 Task: Filter people whose school is Kendriya Vidyalaya.
Action: Mouse moved to (370, 60)
Screenshot: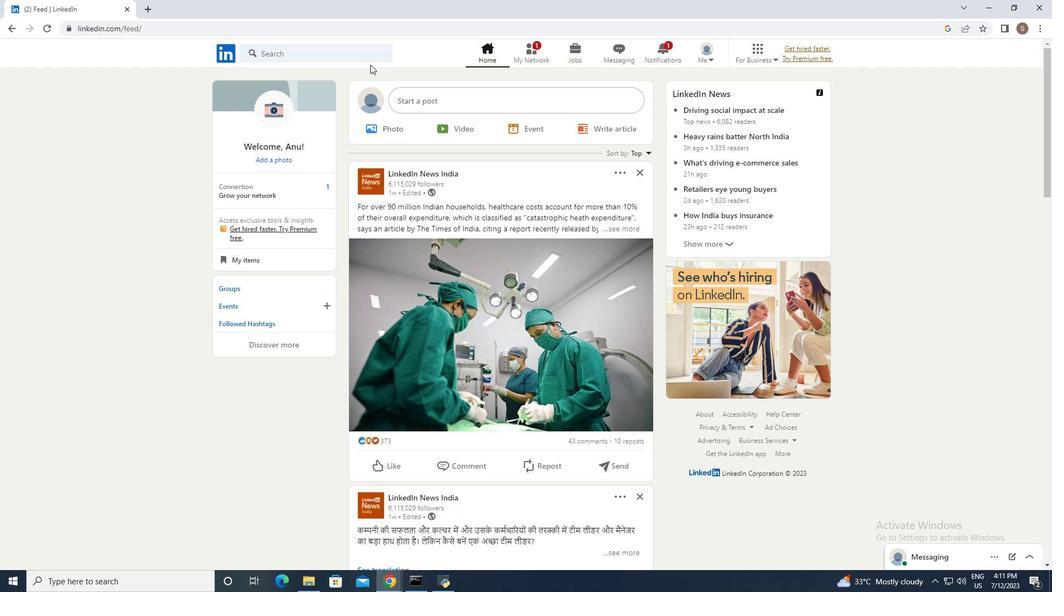 
Action: Mouse pressed left at (370, 60)
Screenshot: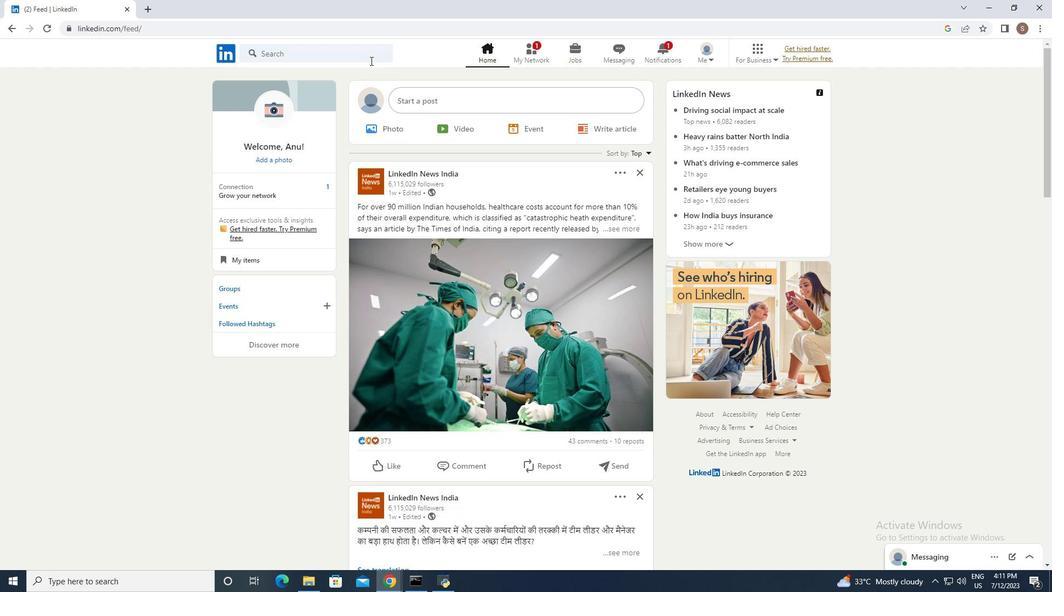 
Action: Mouse moved to (309, 140)
Screenshot: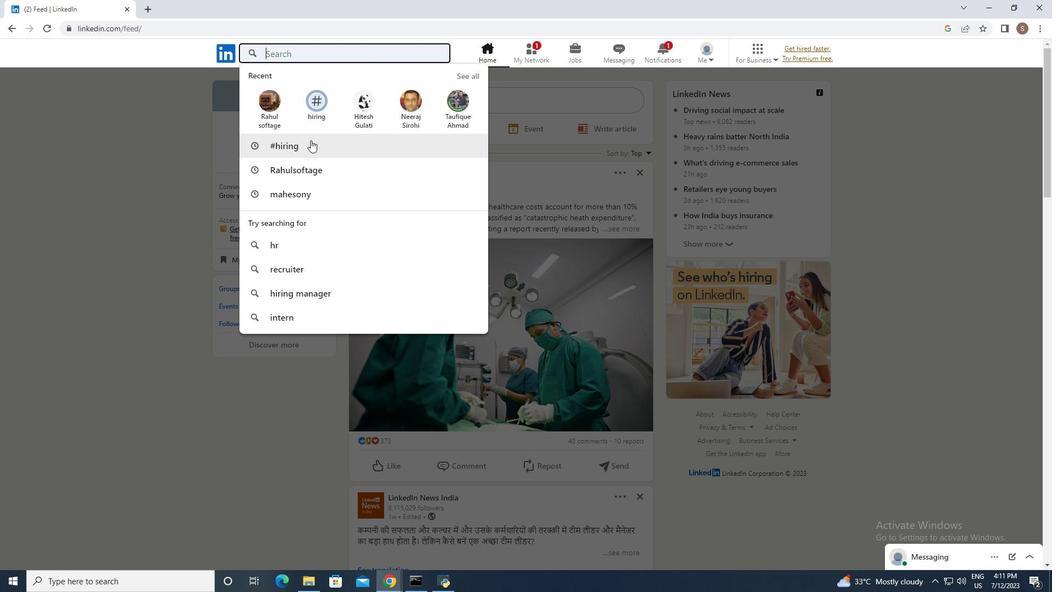 
Action: Mouse pressed left at (309, 140)
Screenshot: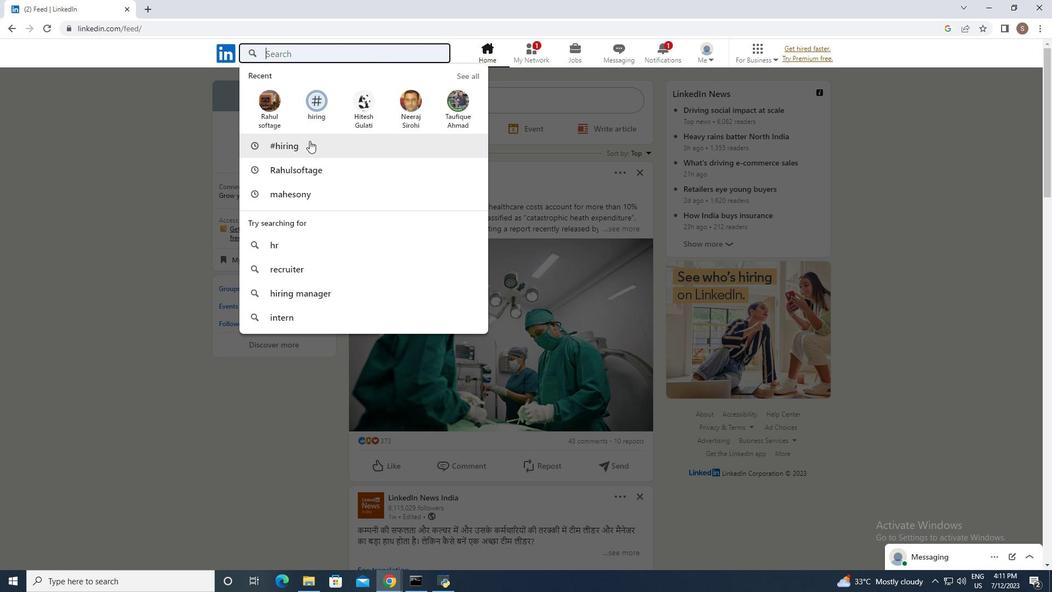 
Action: Mouse moved to (306, 80)
Screenshot: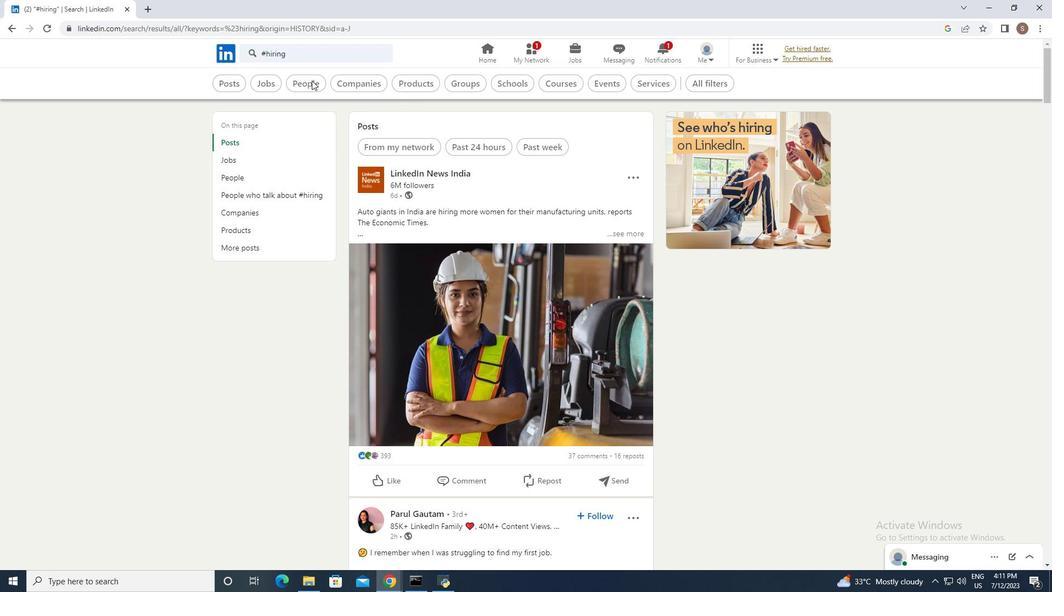 
Action: Mouse pressed left at (306, 80)
Screenshot: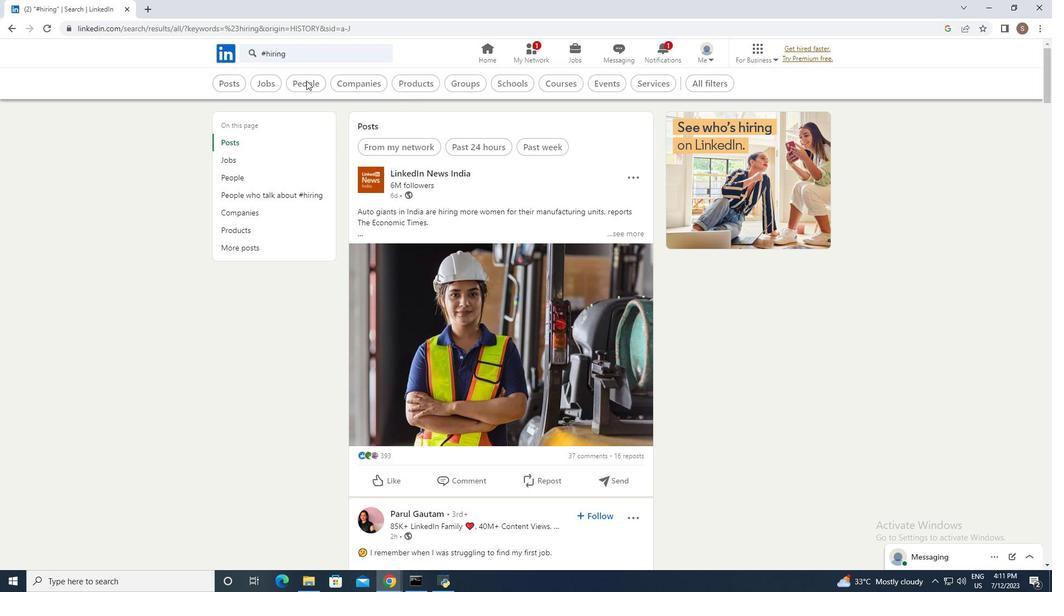 
Action: Mouse moved to (550, 80)
Screenshot: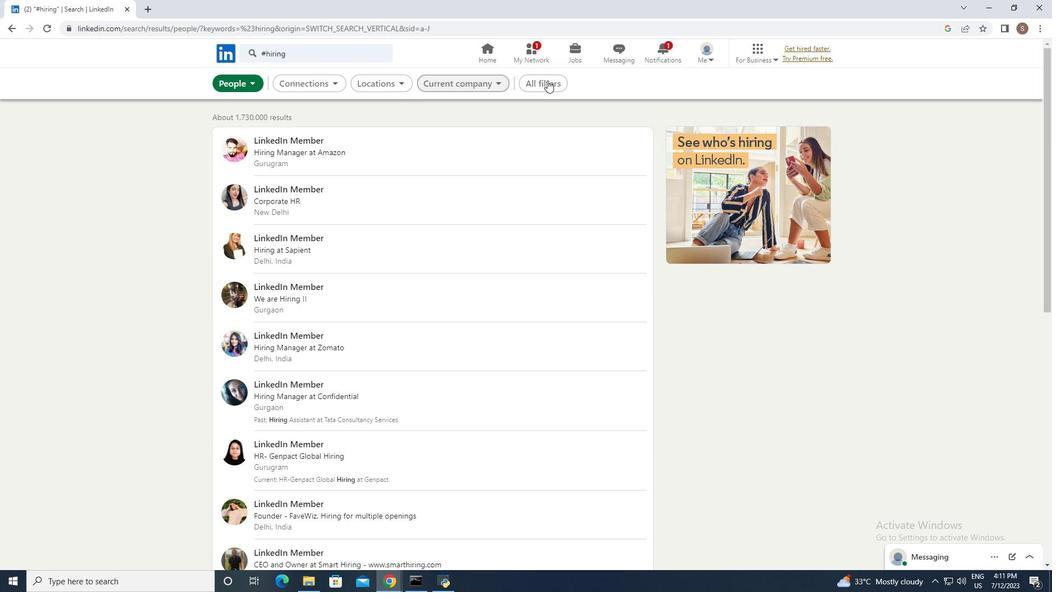 
Action: Mouse pressed left at (550, 80)
Screenshot: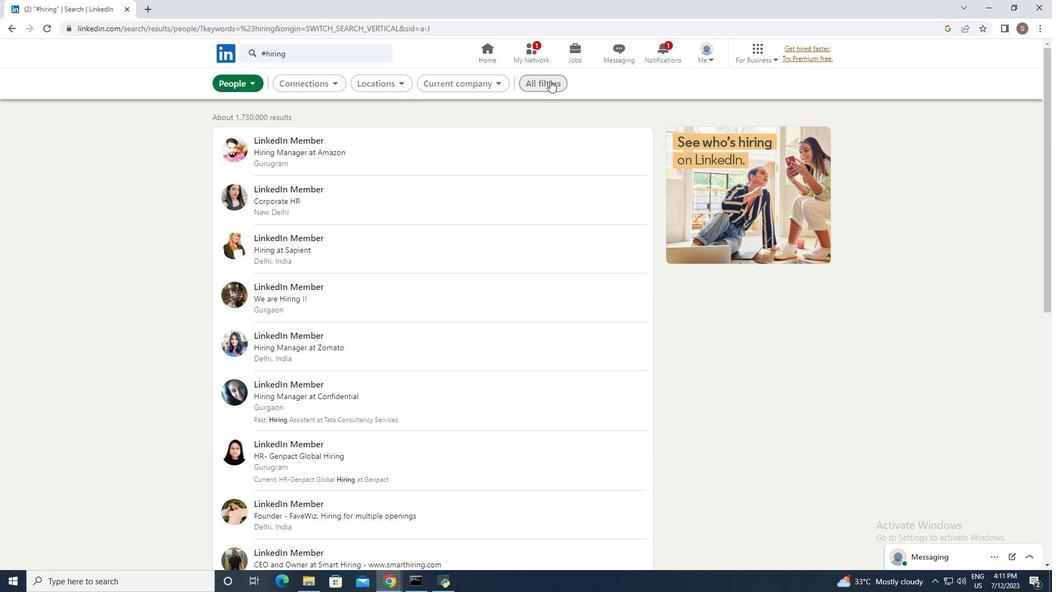 
Action: Mouse moved to (910, 330)
Screenshot: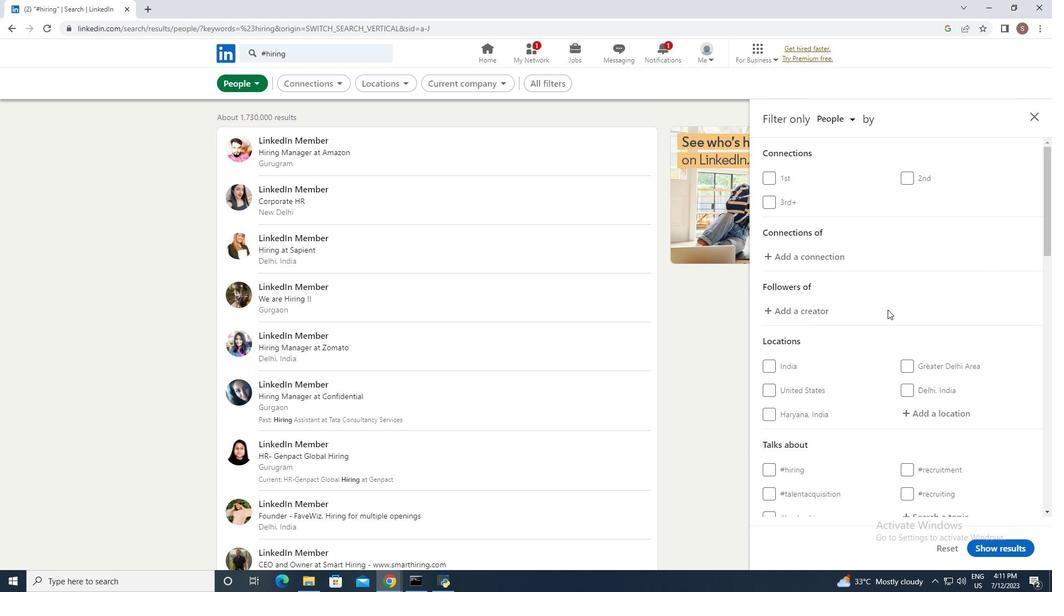 
Action: Mouse scrolled (910, 329) with delta (0, 0)
Screenshot: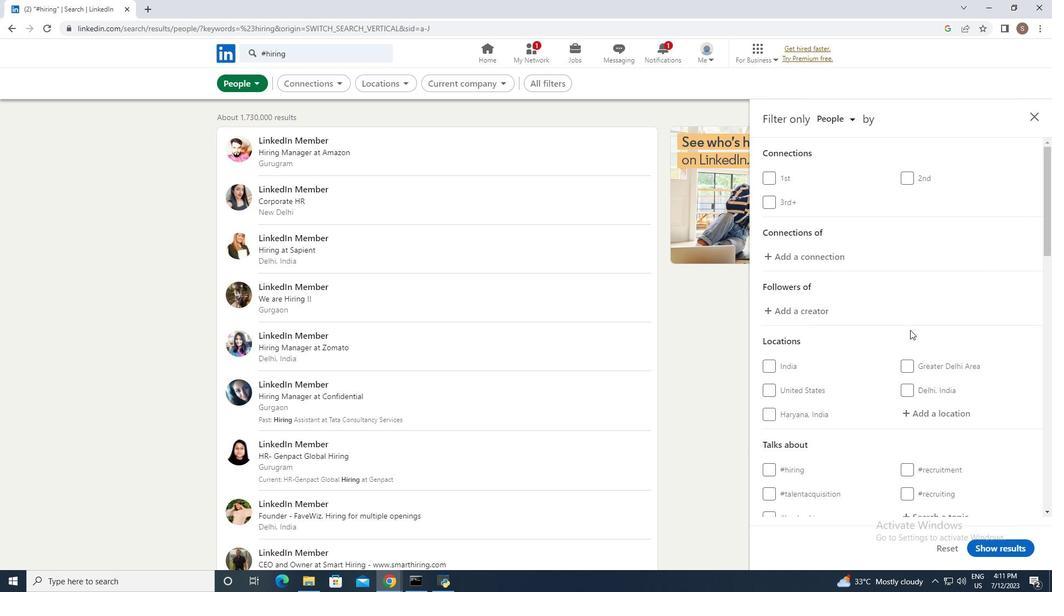 
Action: Mouse scrolled (910, 329) with delta (0, 0)
Screenshot: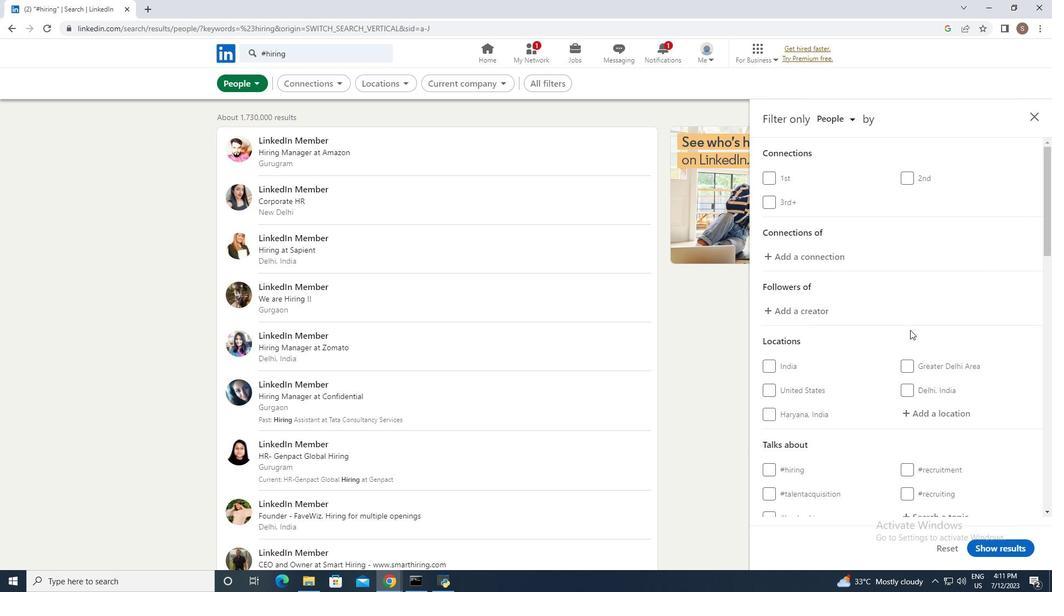 
Action: Mouse scrolled (910, 329) with delta (0, 0)
Screenshot: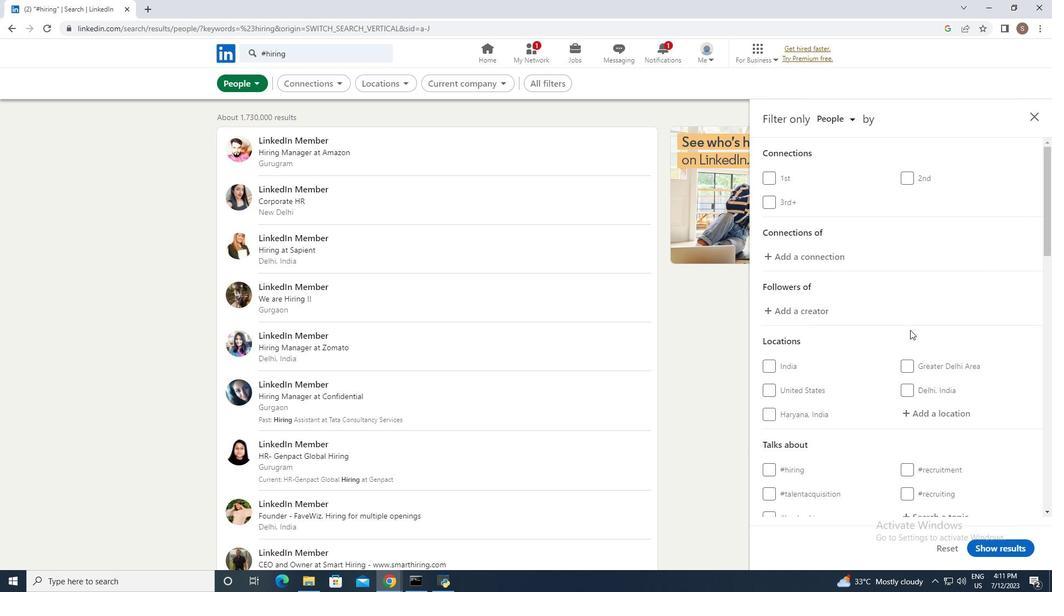 
Action: Mouse moved to (911, 330)
Screenshot: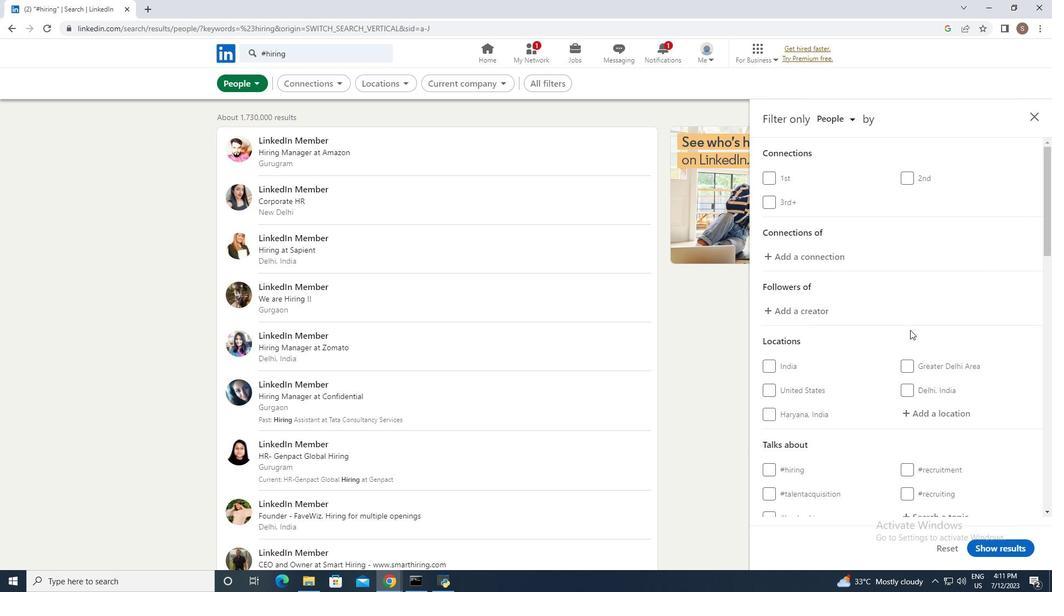 
Action: Mouse scrolled (911, 329) with delta (0, 0)
Screenshot: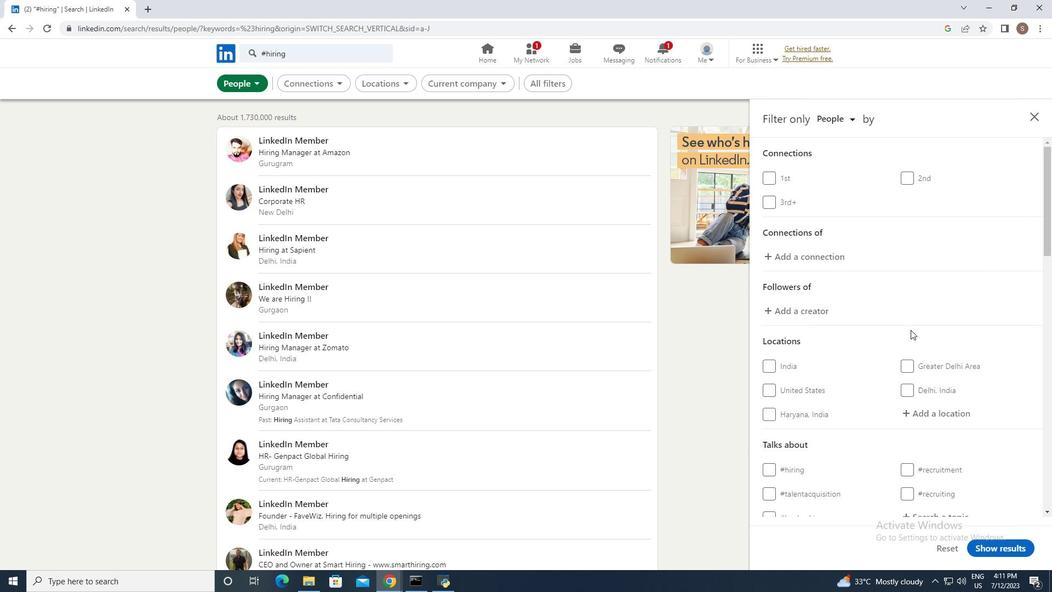 
Action: Mouse scrolled (911, 329) with delta (0, 0)
Screenshot: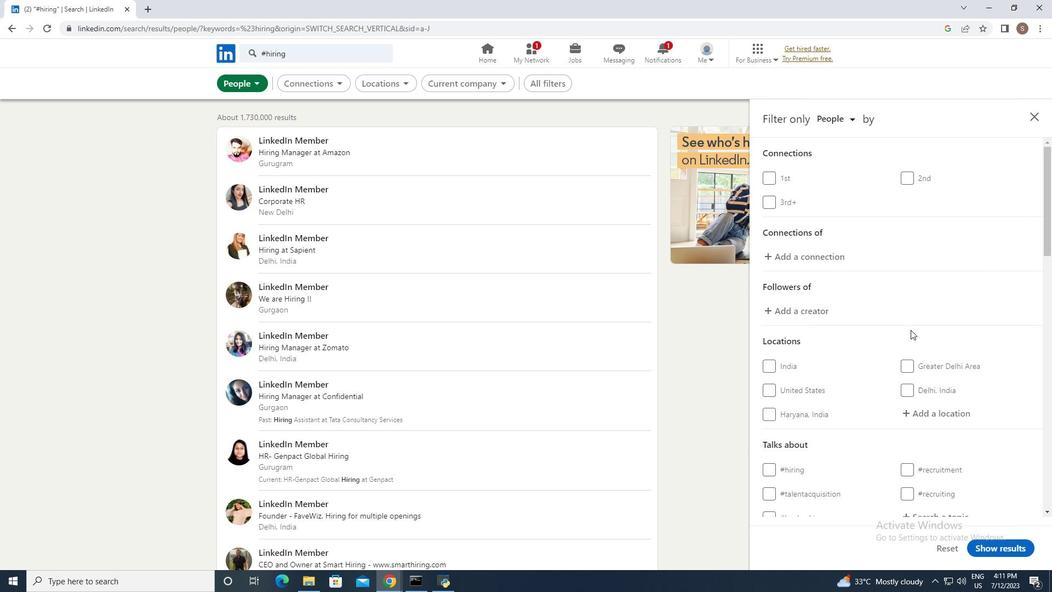 
Action: Mouse scrolled (911, 329) with delta (0, 0)
Screenshot: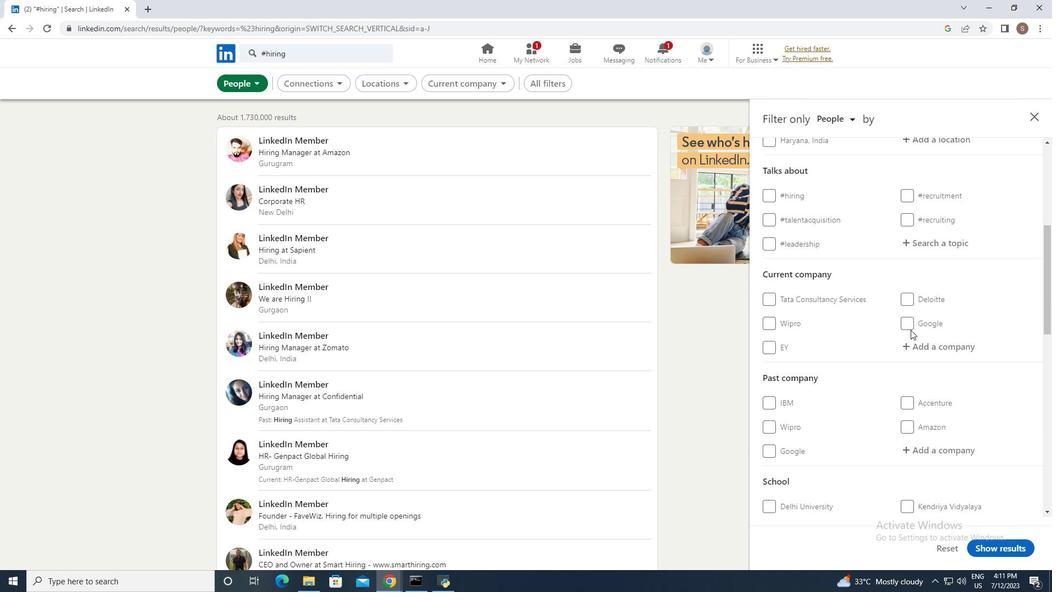 
Action: Mouse scrolled (911, 329) with delta (0, 0)
Screenshot: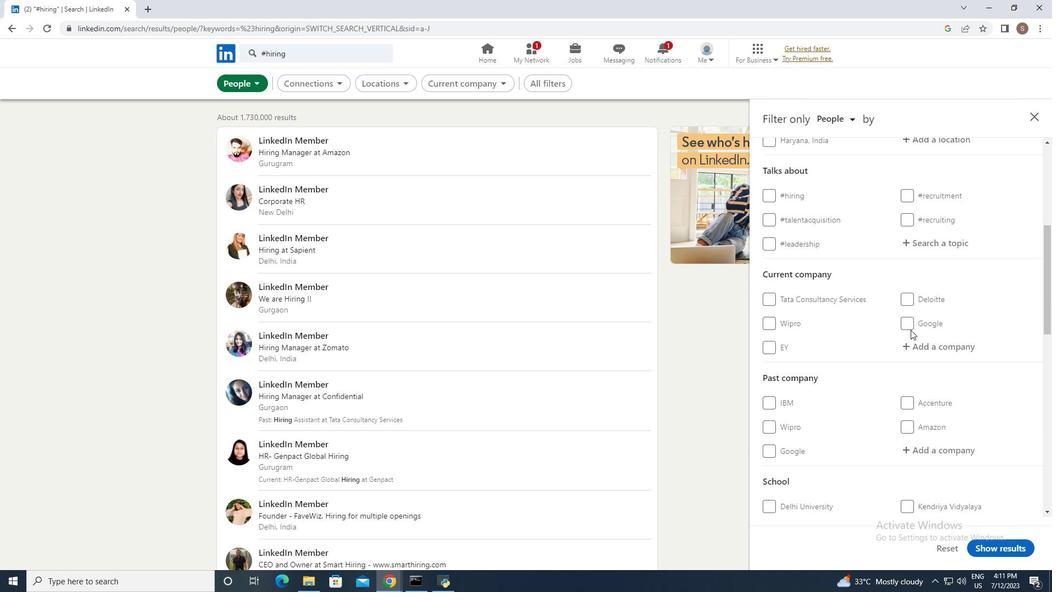 
Action: Mouse scrolled (911, 329) with delta (0, 0)
Screenshot: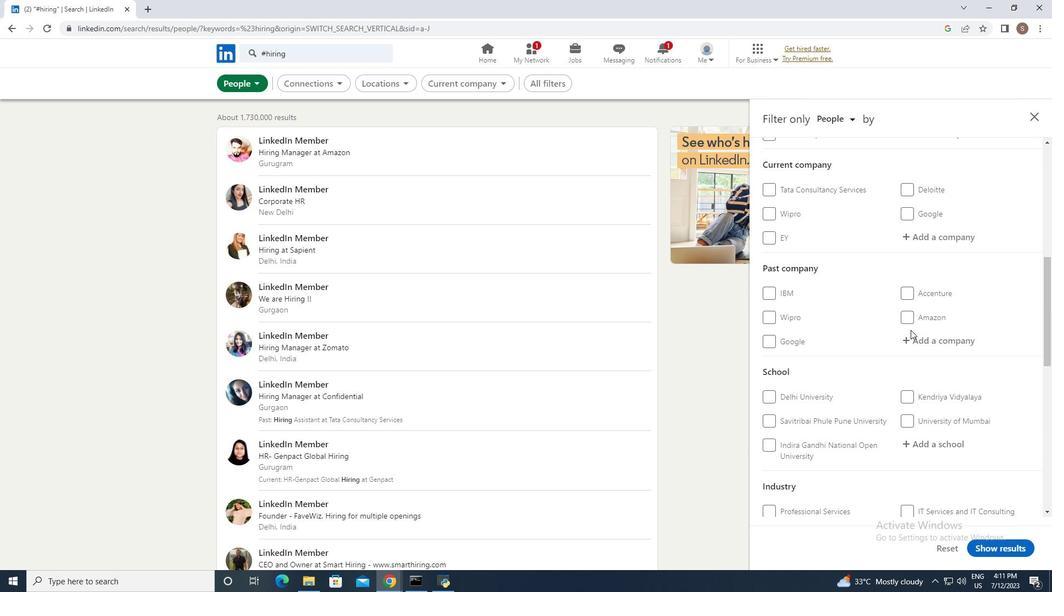 
Action: Mouse scrolled (911, 329) with delta (0, 0)
Screenshot: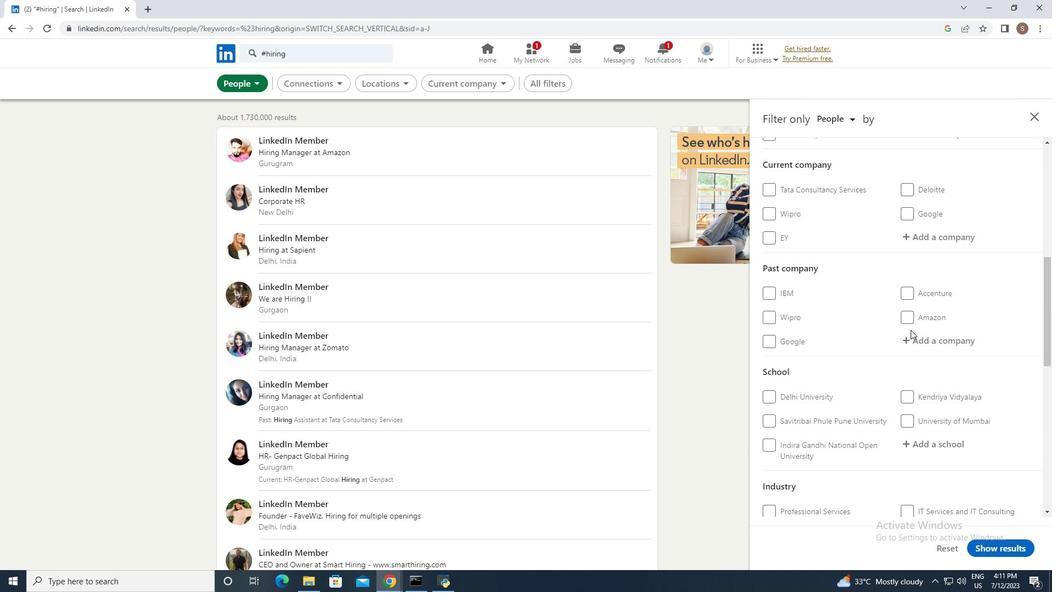 
Action: Mouse scrolled (911, 329) with delta (0, 0)
Screenshot: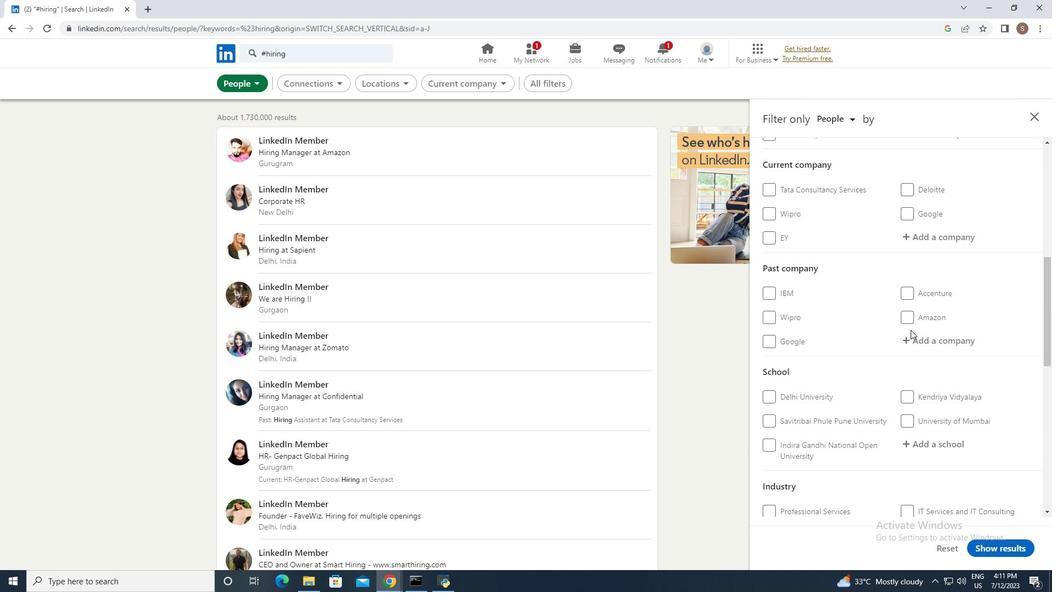 
Action: Mouse moved to (906, 230)
Screenshot: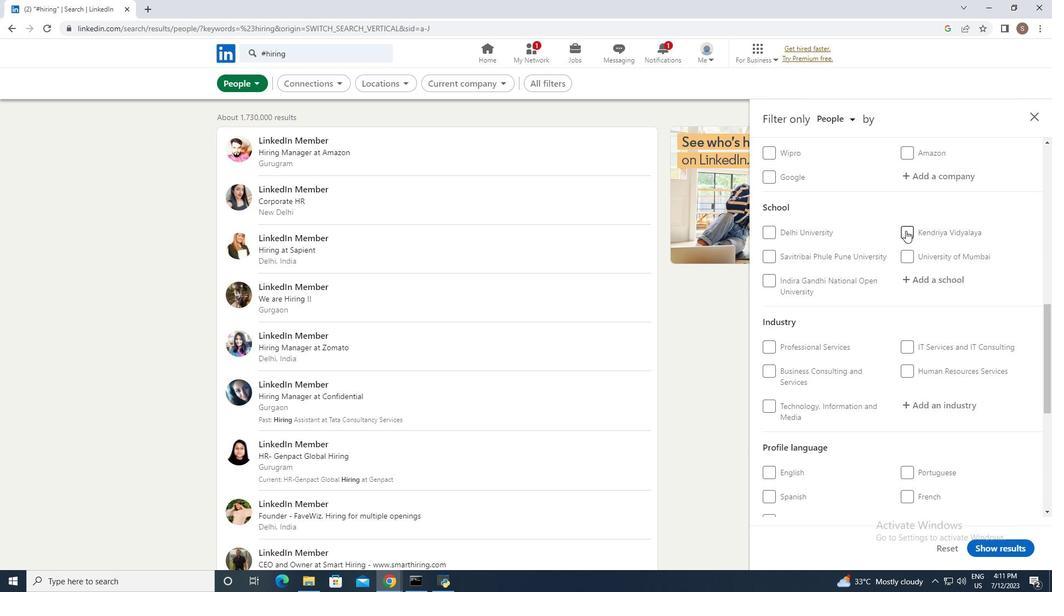 
Action: Mouse pressed left at (906, 230)
Screenshot: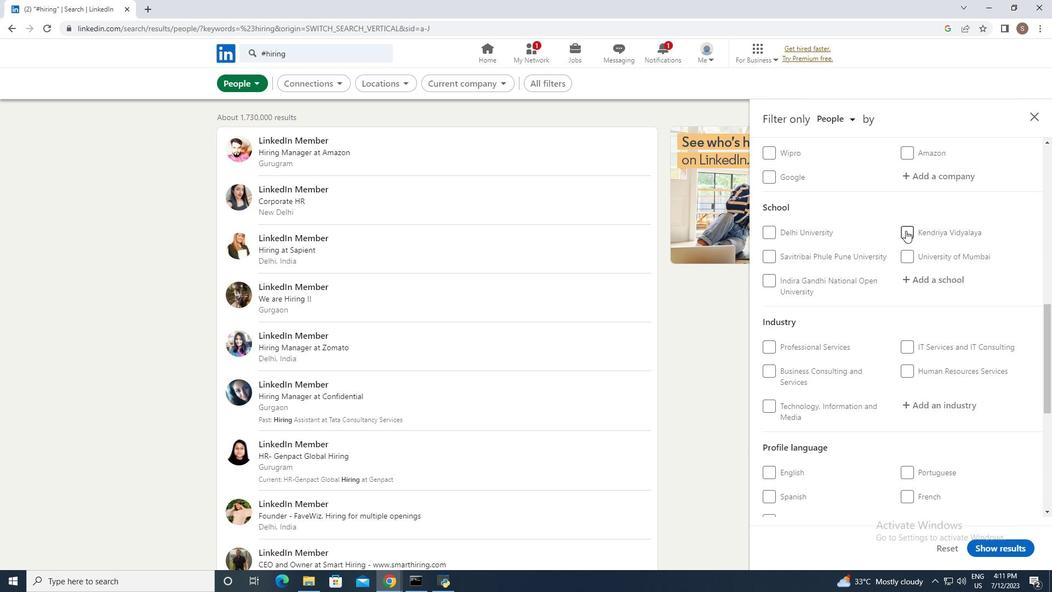 
Action: Mouse moved to (992, 545)
Screenshot: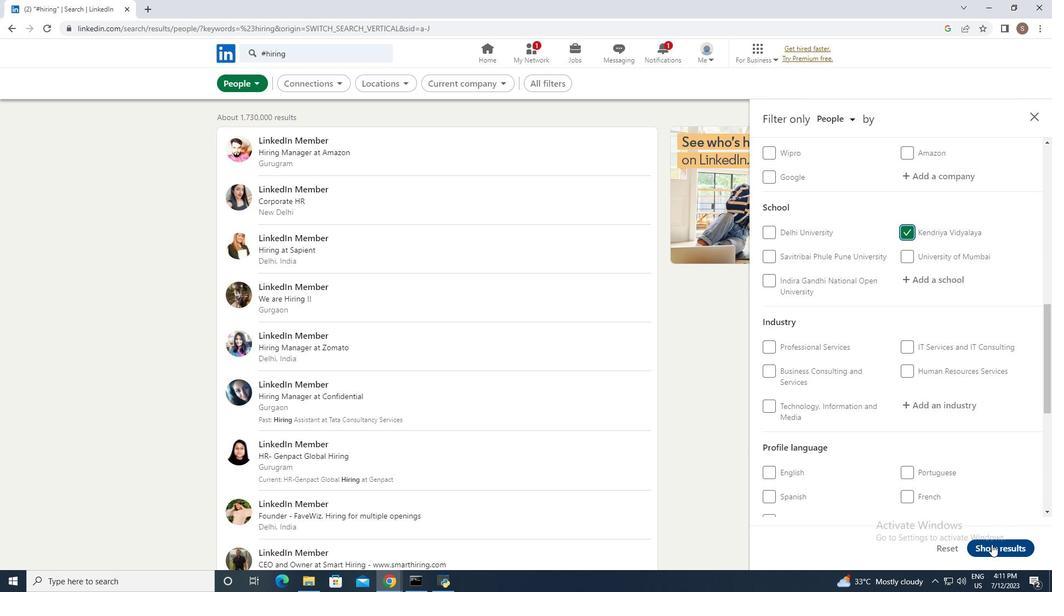 
Action: Mouse pressed left at (992, 545)
Screenshot: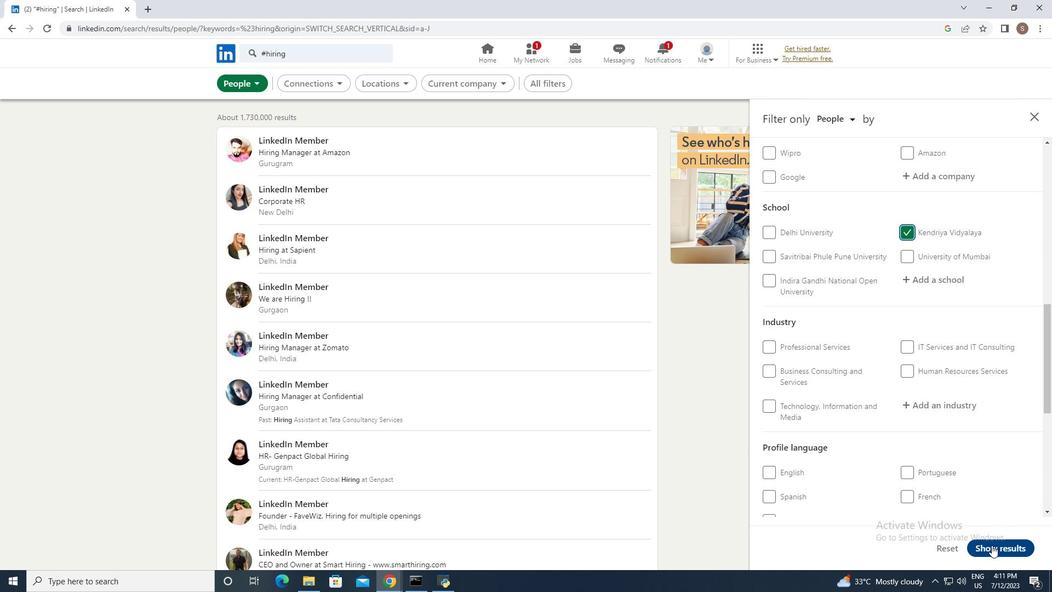 
Action: Mouse moved to (992, 536)
Screenshot: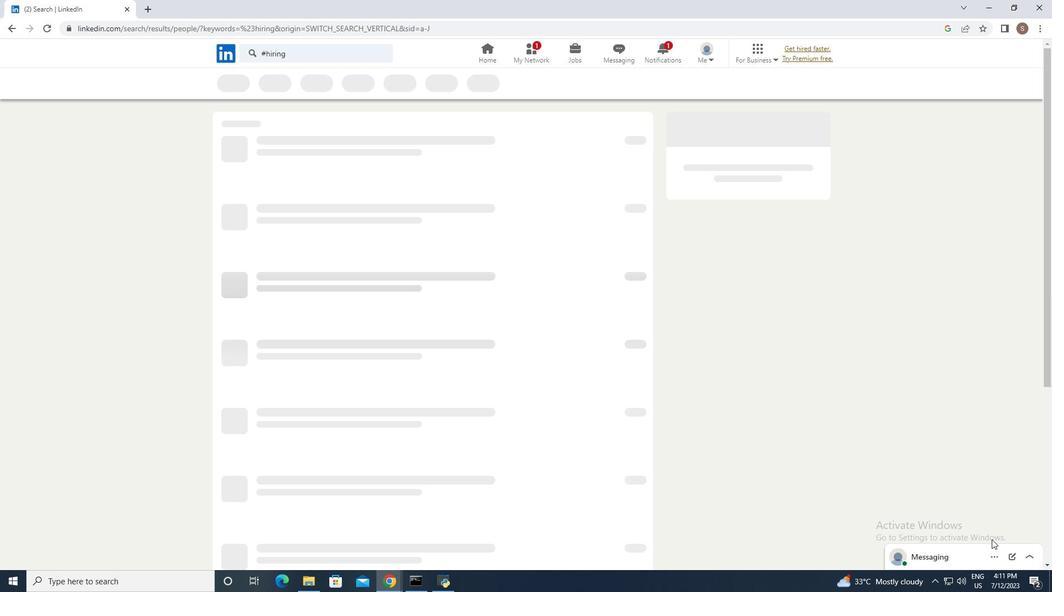 
